 Task: Create Board Knowledge Sharing to Workspace Accounts Payable. Create Board Public Speaking Training to Workspace Accounts Payable. Create Board Sales Territory Mapping and Segmentation to Workspace Accounts Payable
Action: Mouse moved to (309, 64)
Screenshot: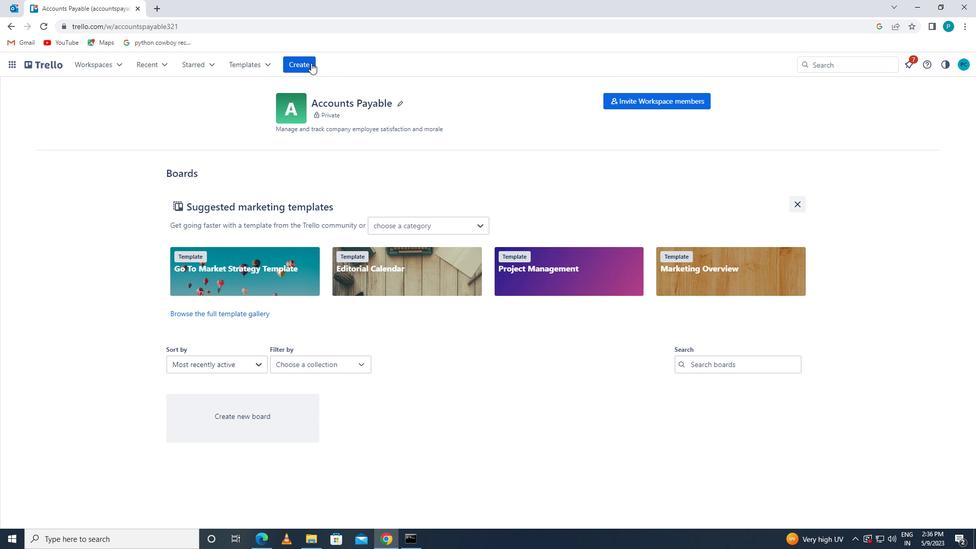 
Action: Mouse pressed left at (309, 64)
Screenshot: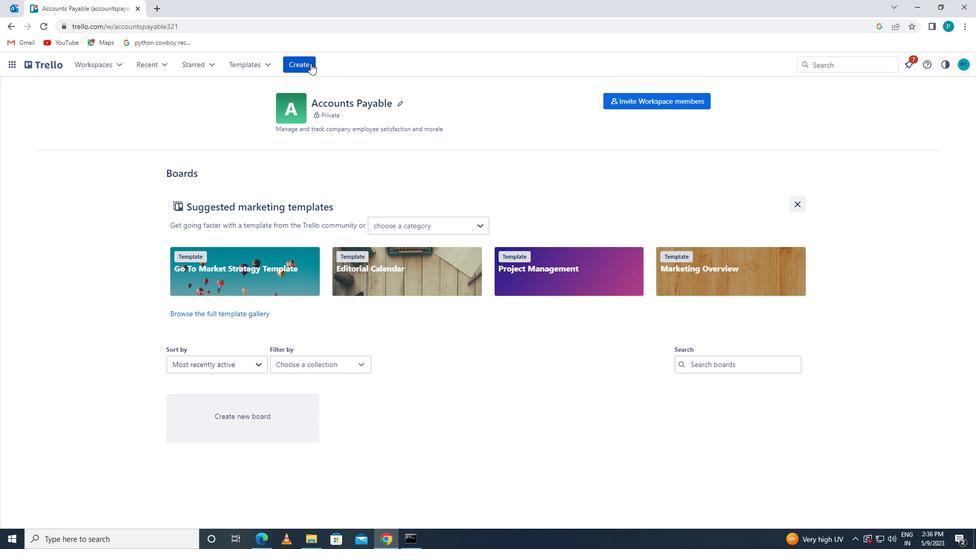 
Action: Mouse moved to (312, 91)
Screenshot: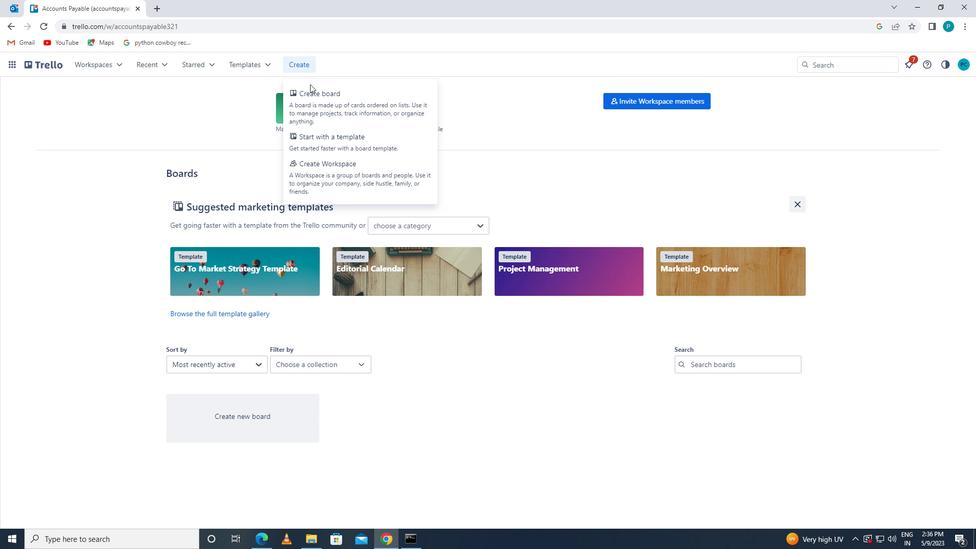 
Action: Mouse pressed left at (312, 91)
Screenshot: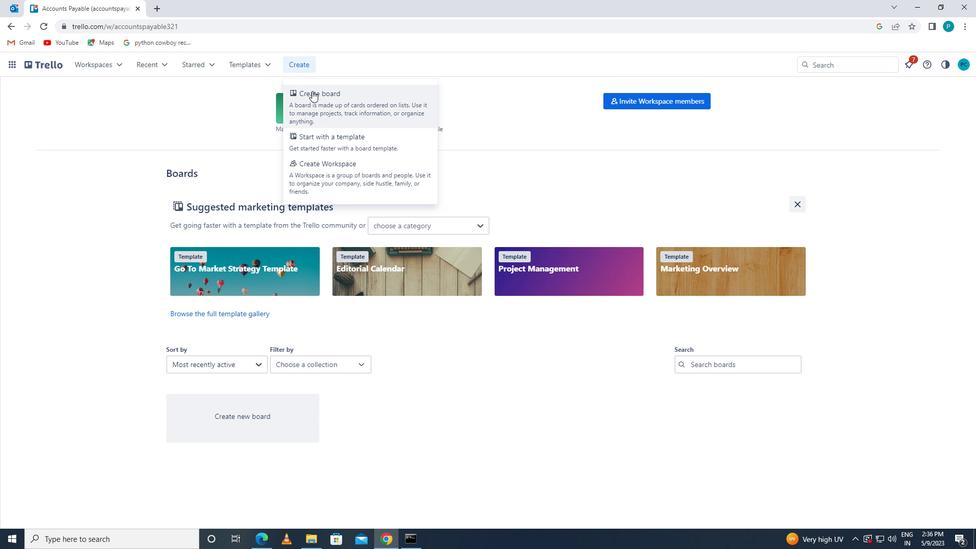 
Action: Mouse moved to (336, 256)
Screenshot: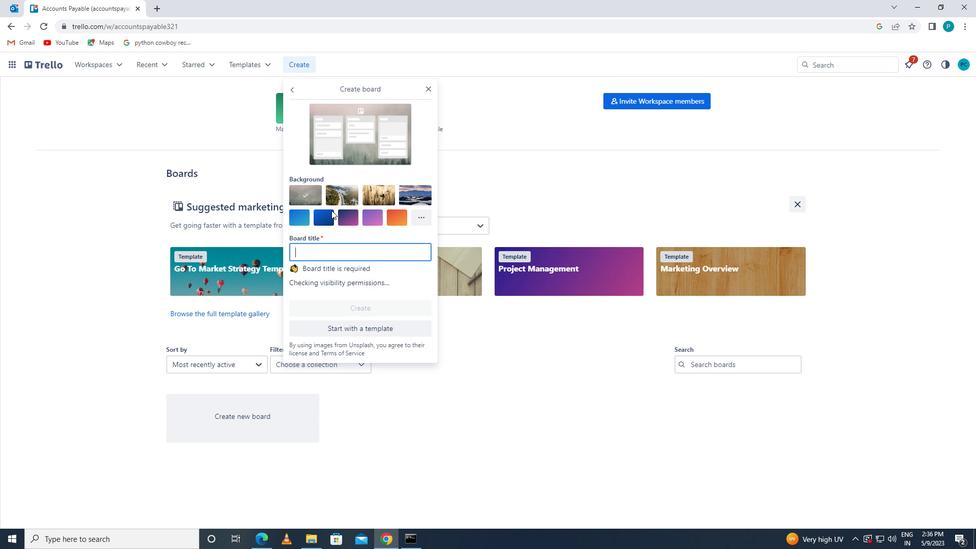 
Action: Mouse pressed left at (336, 256)
Screenshot: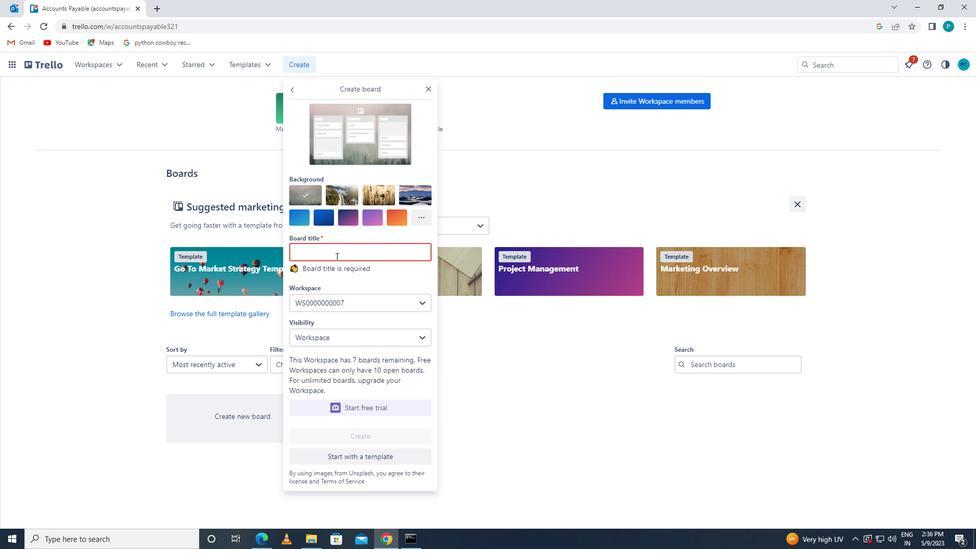 
Action: Mouse moved to (338, 265)
Screenshot: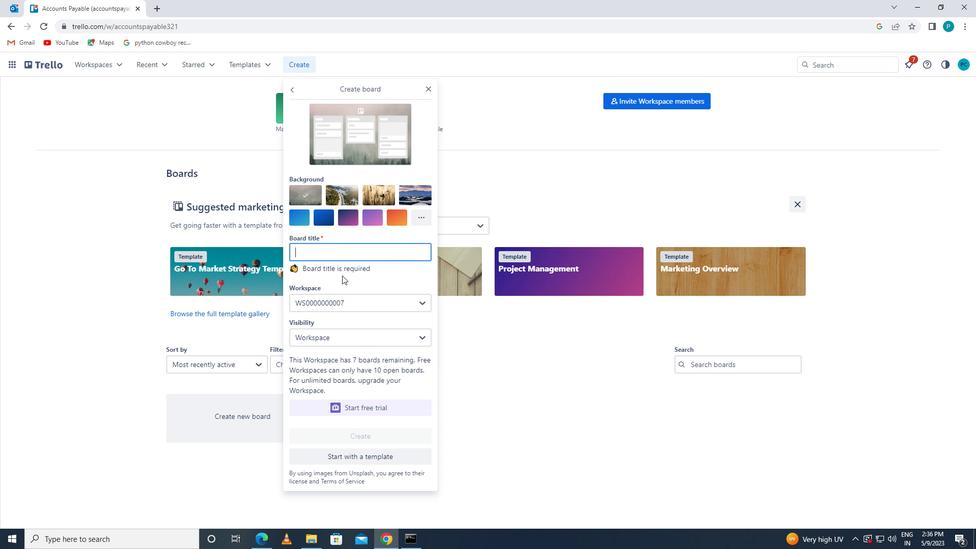 
Action: Key pressed <Key.caps_lock>k<Key.caps_lock>nowledge<Key.space><Key.caps_lock>s<Key.caps_lock>haring
Screenshot: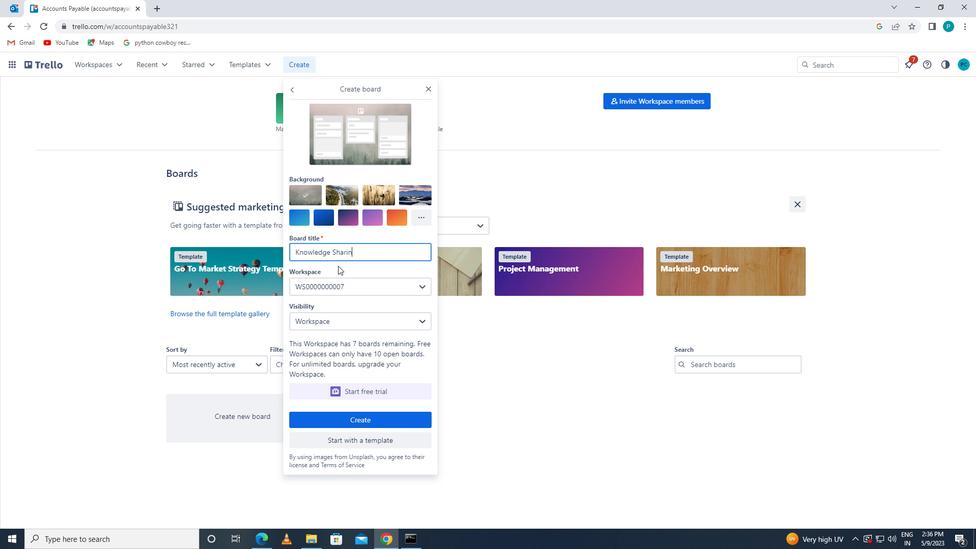 
Action: Mouse moved to (353, 283)
Screenshot: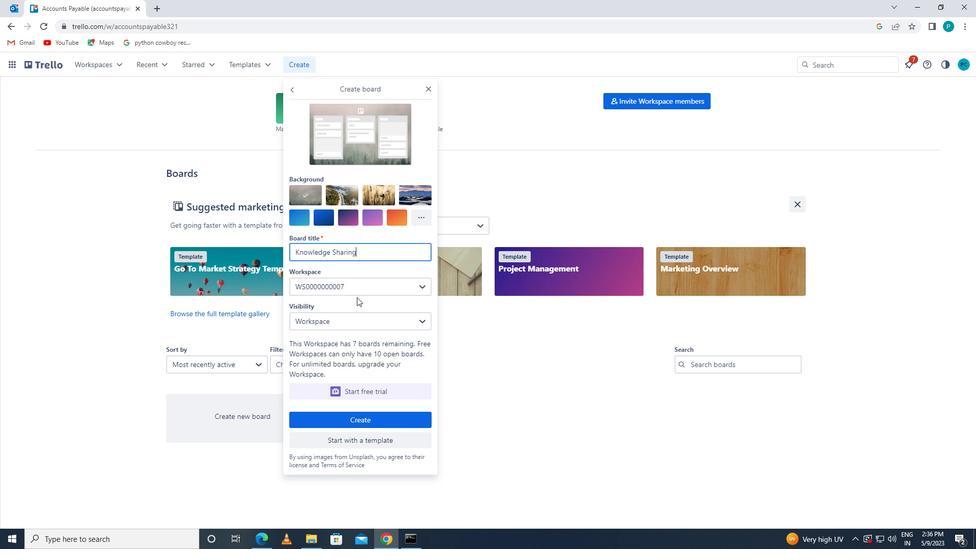 
Action: Mouse pressed left at (353, 283)
Screenshot: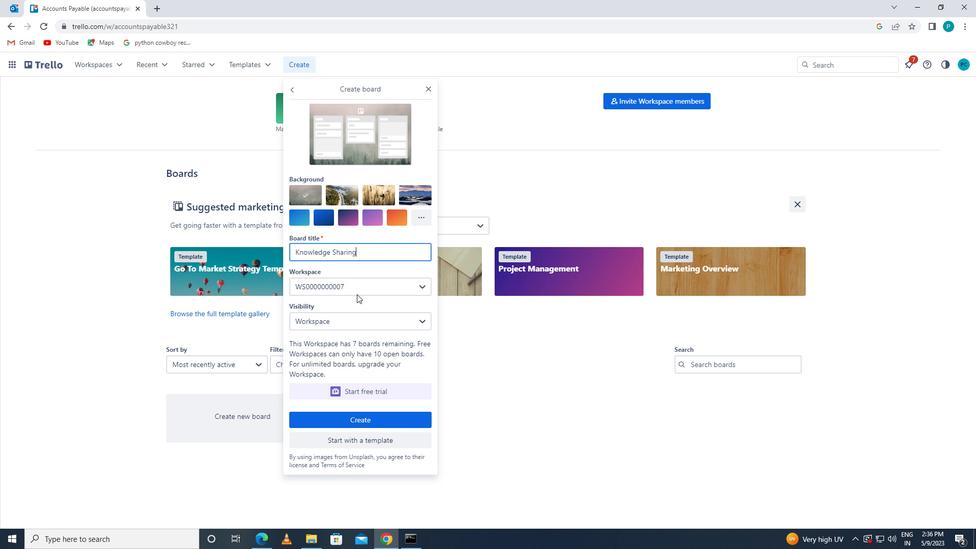 
Action: Mouse moved to (342, 314)
Screenshot: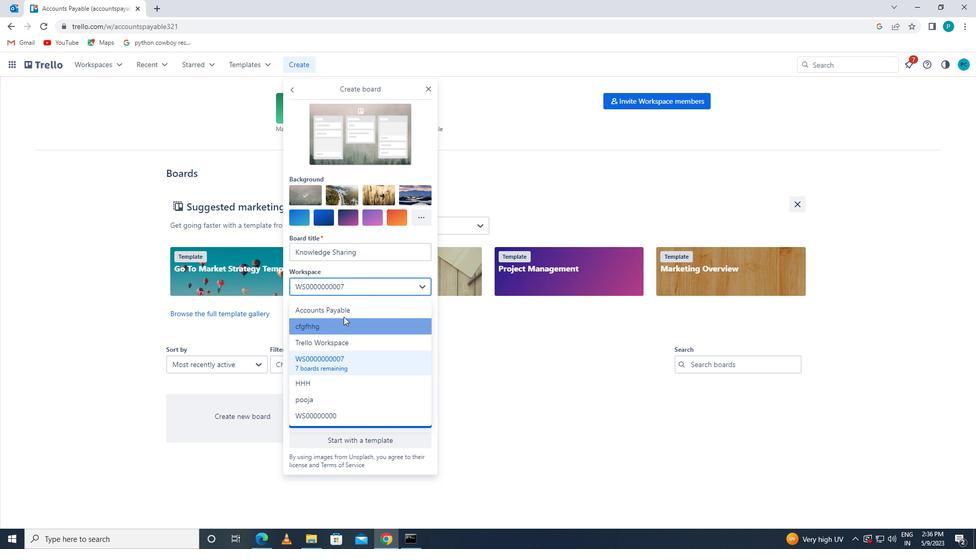 
Action: Mouse pressed left at (342, 314)
Screenshot: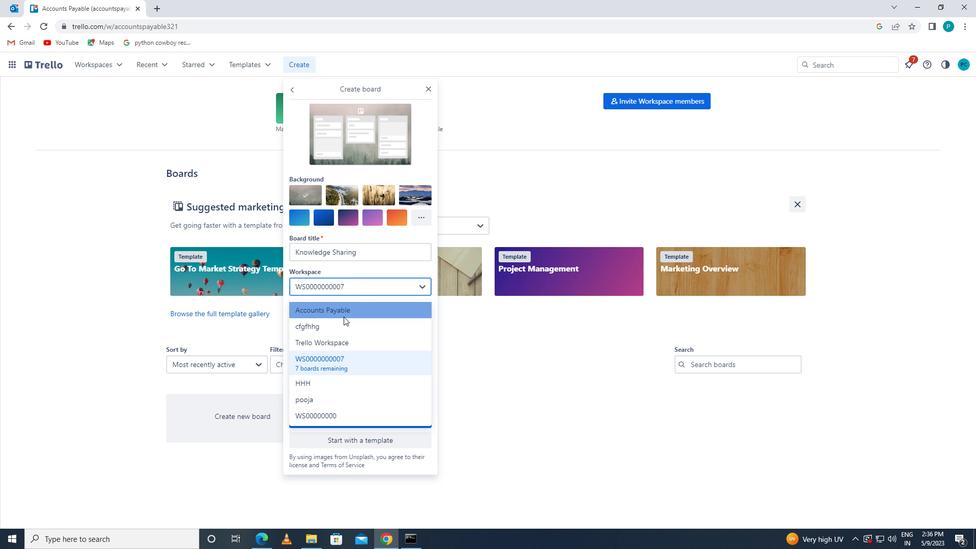 
Action: Mouse moved to (348, 350)
Screenshot: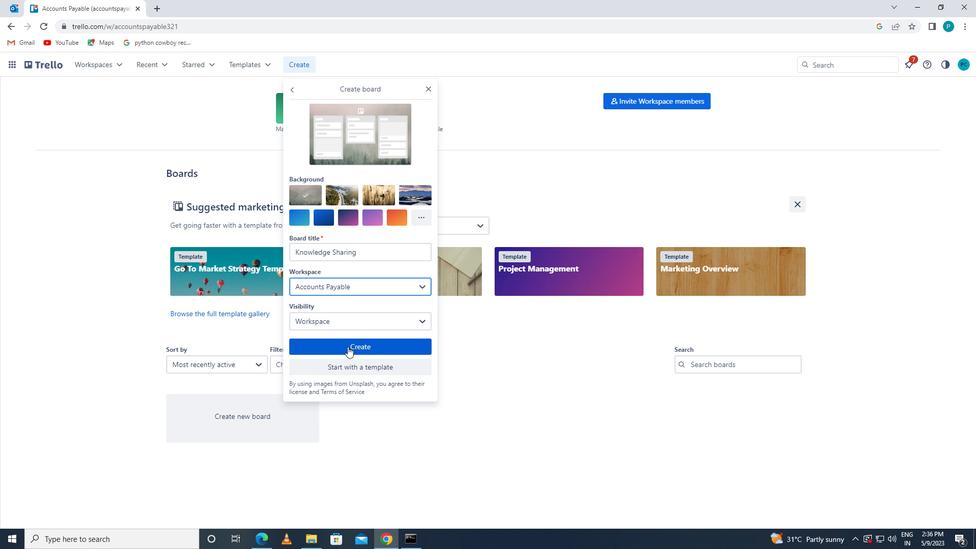 
Action: Mouse pressed left at (348, 350)
Screenshot: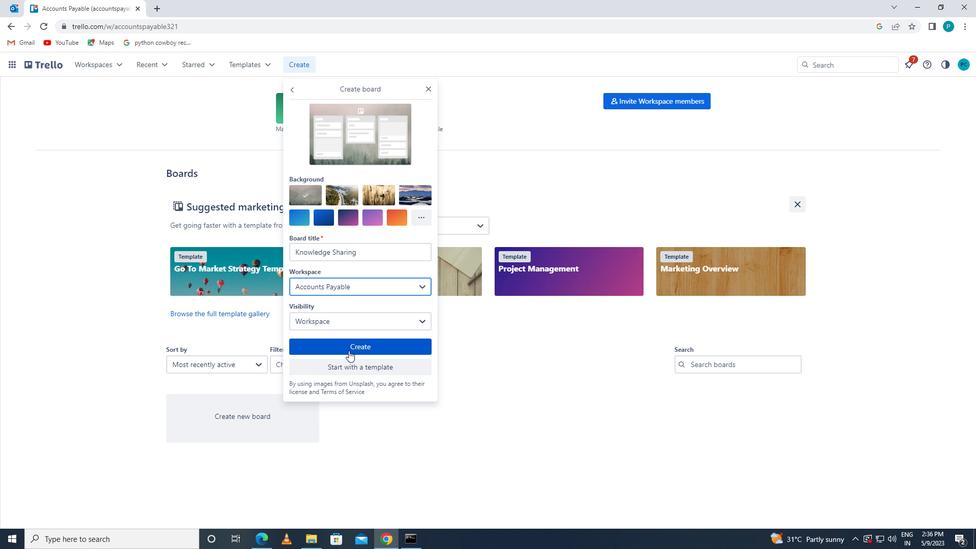 
Action: Mouse moved to (292, 61)
Screenshot: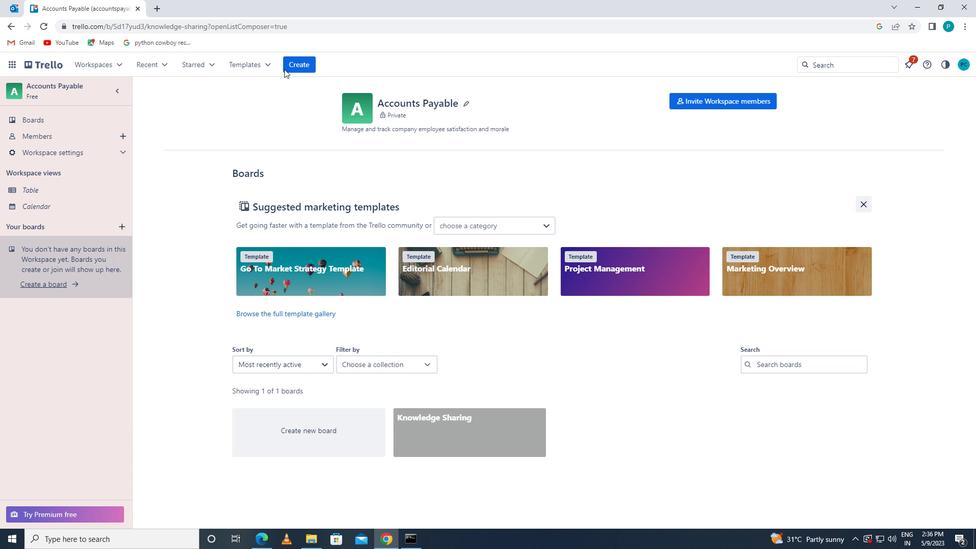 
Action: Mouse pressed left at (292, 61)
Screenshot: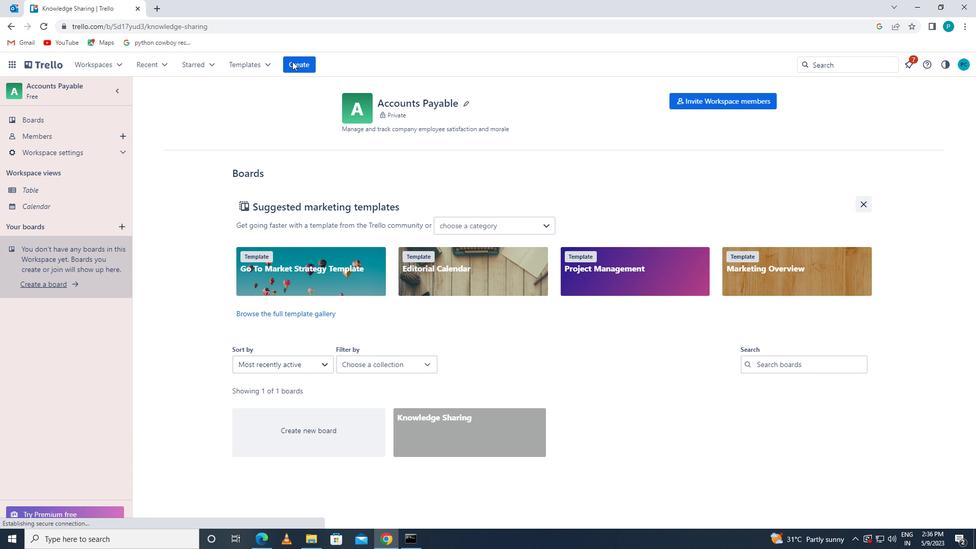 
Action: Mouse moved to (306, 92)
Screenshot: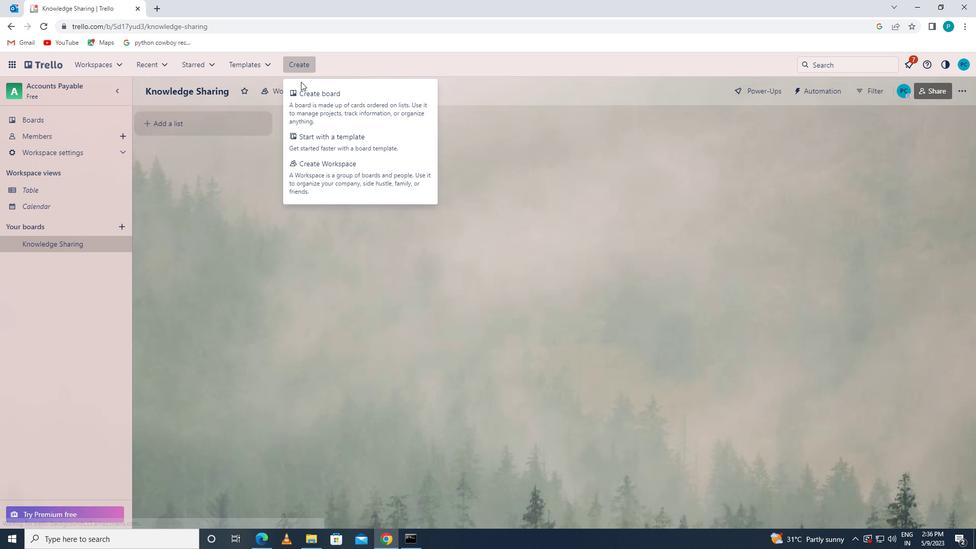 
Action: Mouse pressed left at (306, 92)
Screenshot: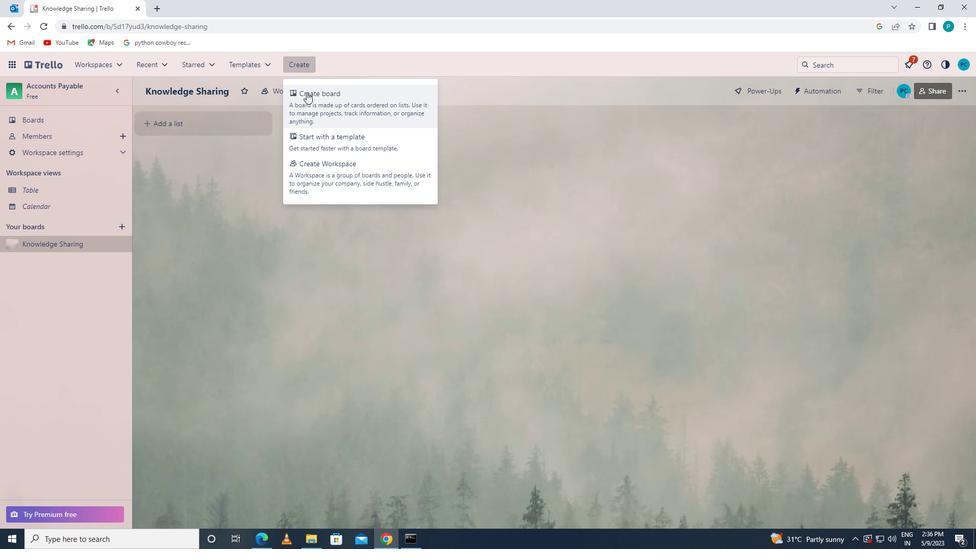 
Action: Mouse moved to (315, 246)
Screenshot: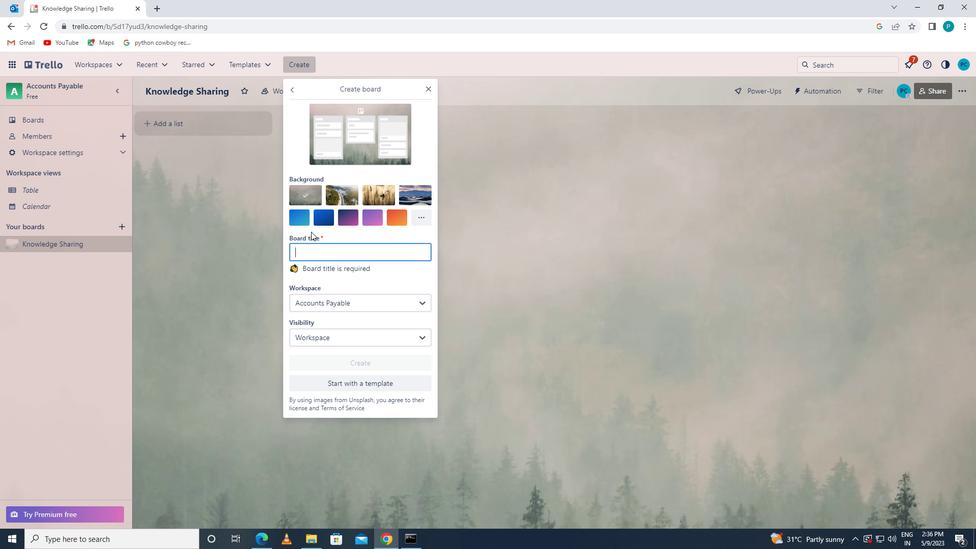 
Action: Mouse pressed left at (315, 246)
Screenshot: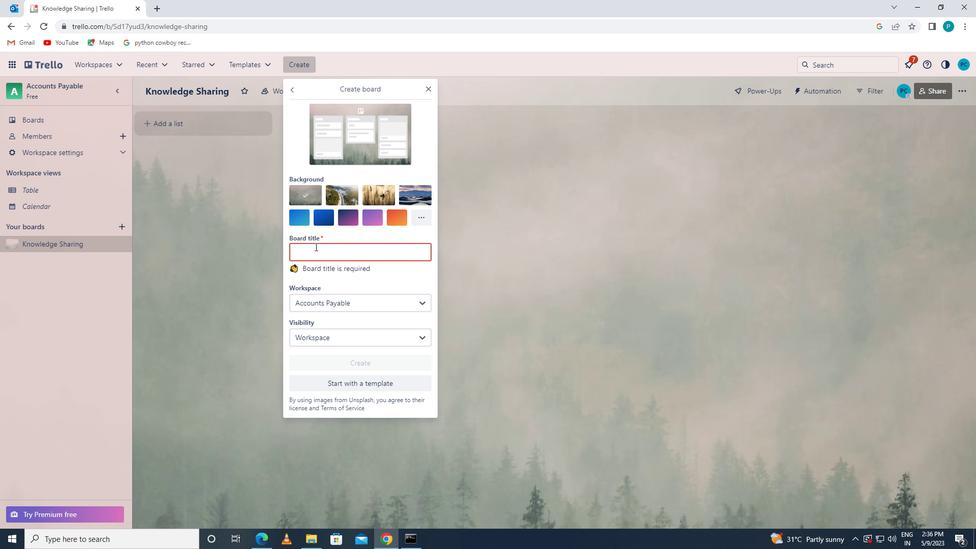 
Action: Key pressed <Key.caps_lock>p<Key.caps_lock>ublic<Key.space><Key.caps_lock>s<Key.caps_lock>peaking
Screenshot: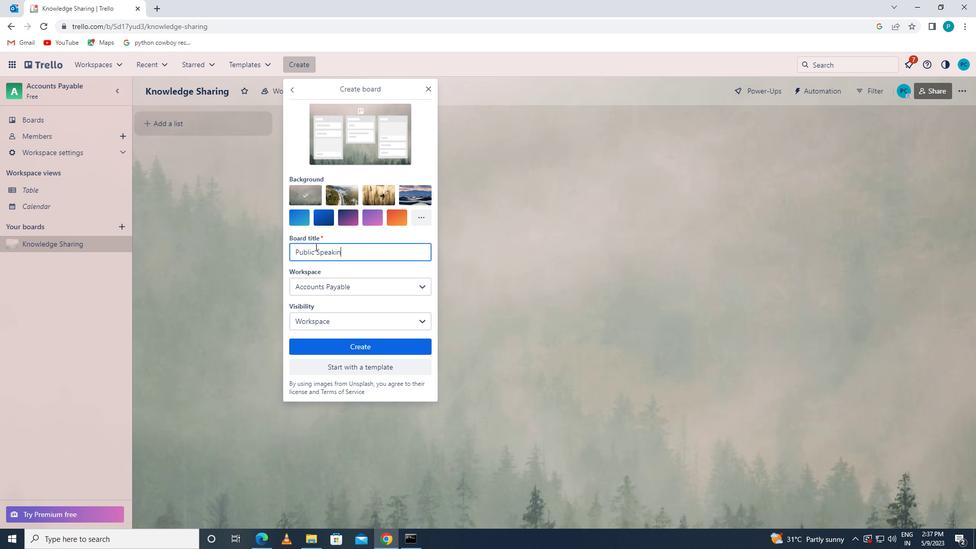 
Action: Mouse moved to (397, 246)
Screenshot: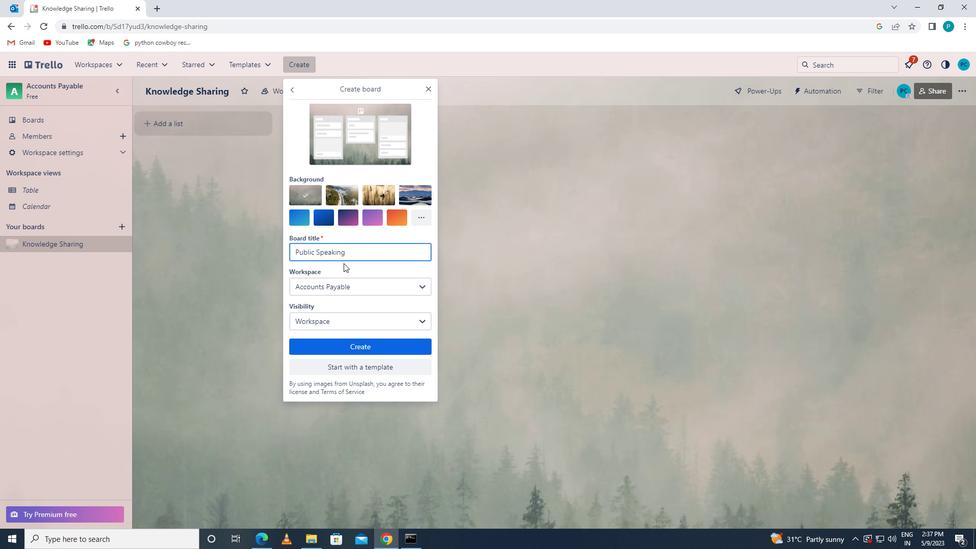 
Action: Key pressed <Key.space><Key.caps_lock>t<Key.caps_lock>raining
Screenshot: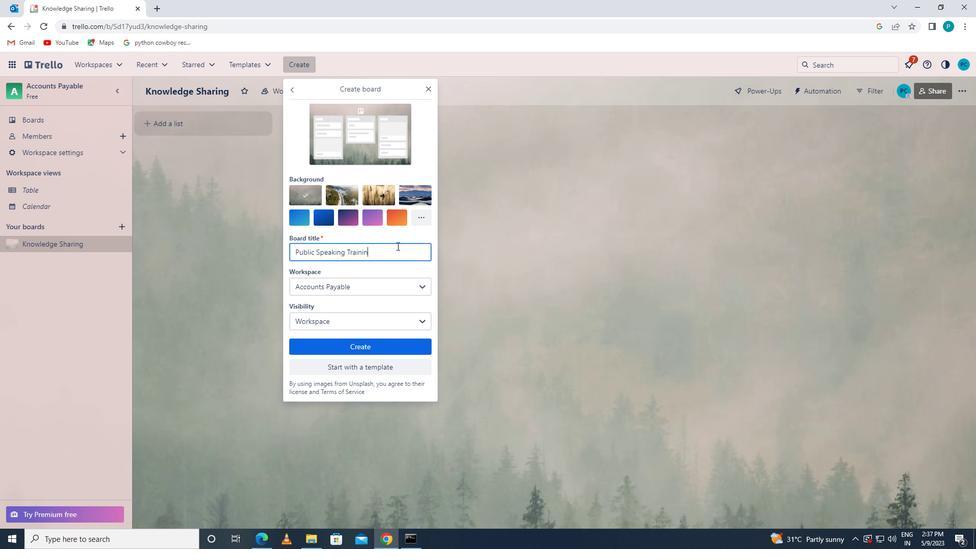 
Action: Mouse moved to (392, 288)
Screenshot: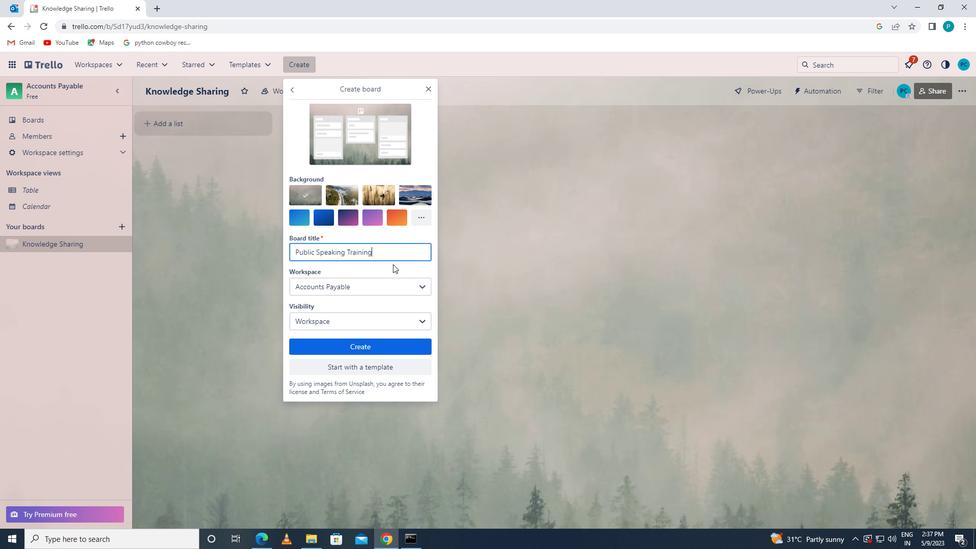 
Action: Mouse pressed left at (392, 288)
Screenshot: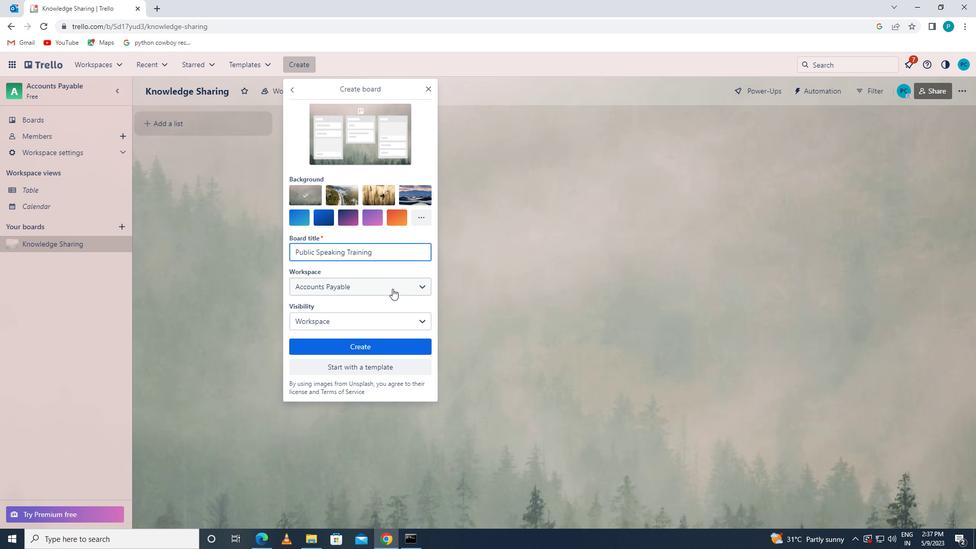 
Action: Mouse moved to (396, 315)
Screenshot: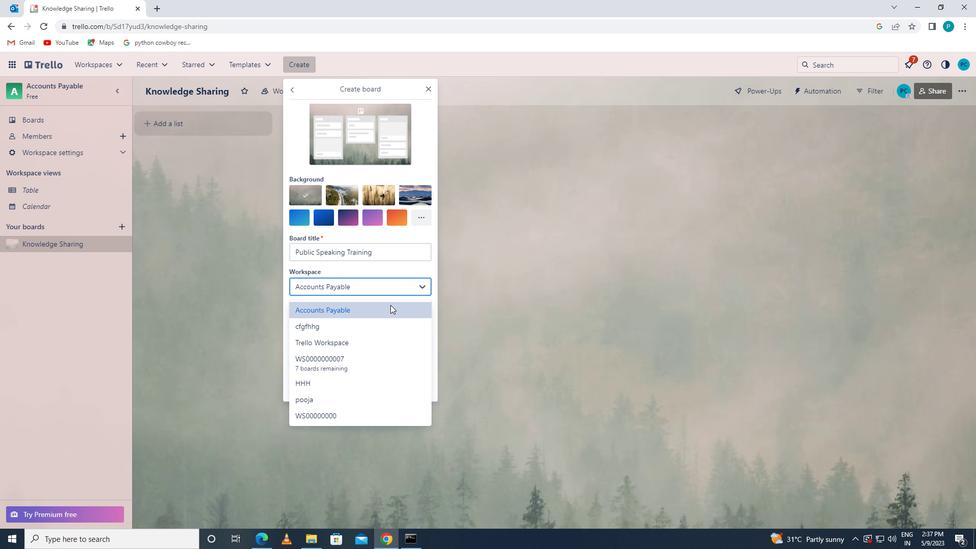 
Action: Mouse pressed left at (396, 315)
Screenshot: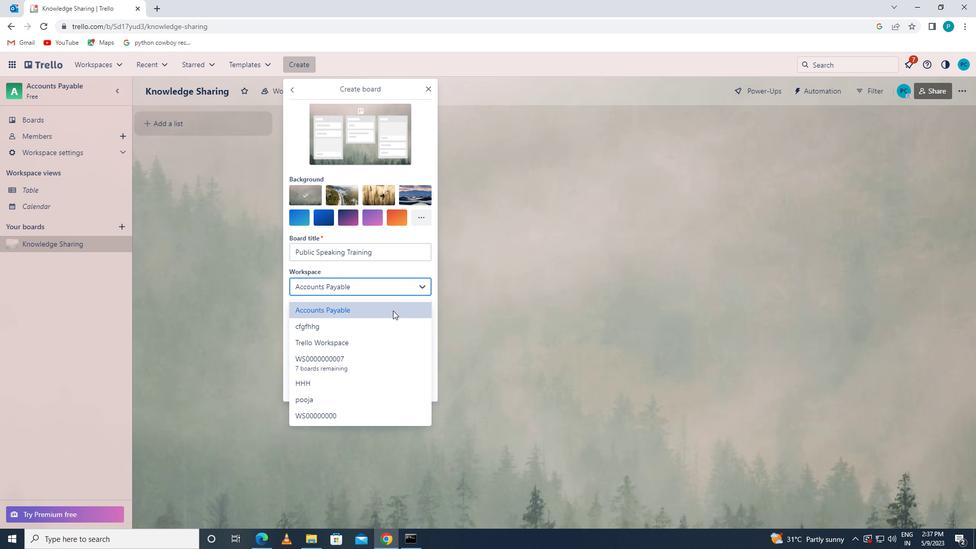 
Action: Mouse moved to (373, 342)
Screenshot: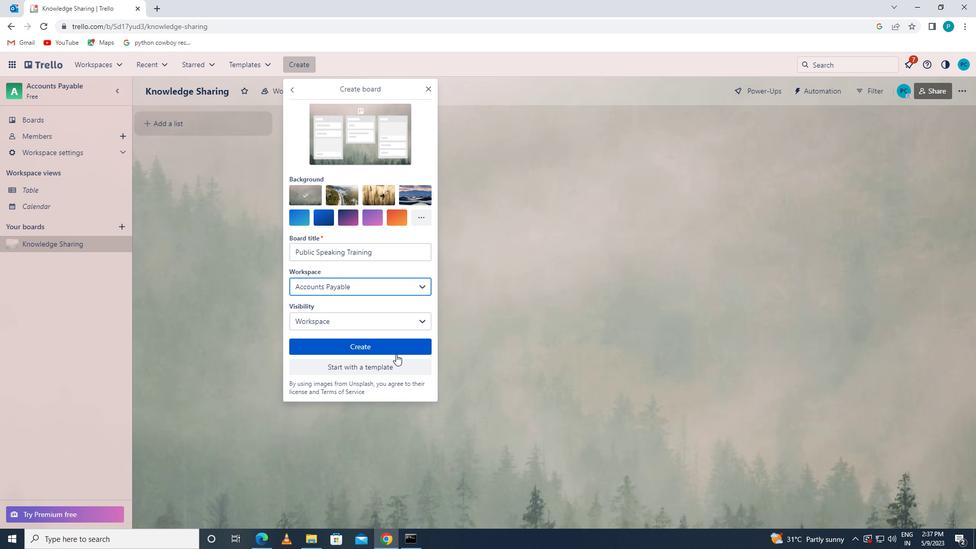 
Action: Mouse pressed left at (373, 342)
Screenshot: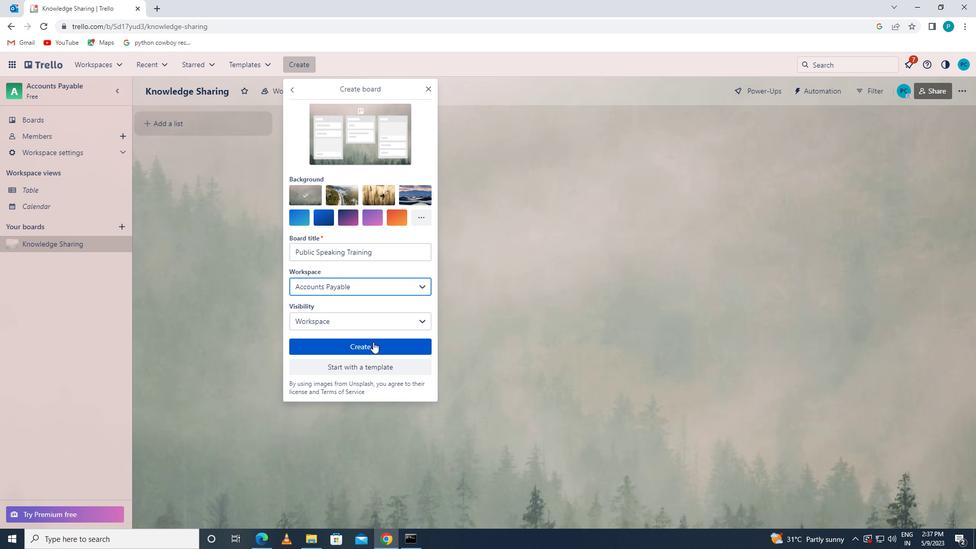 
Action: Mouse moved to (306, 63)
Screenshot: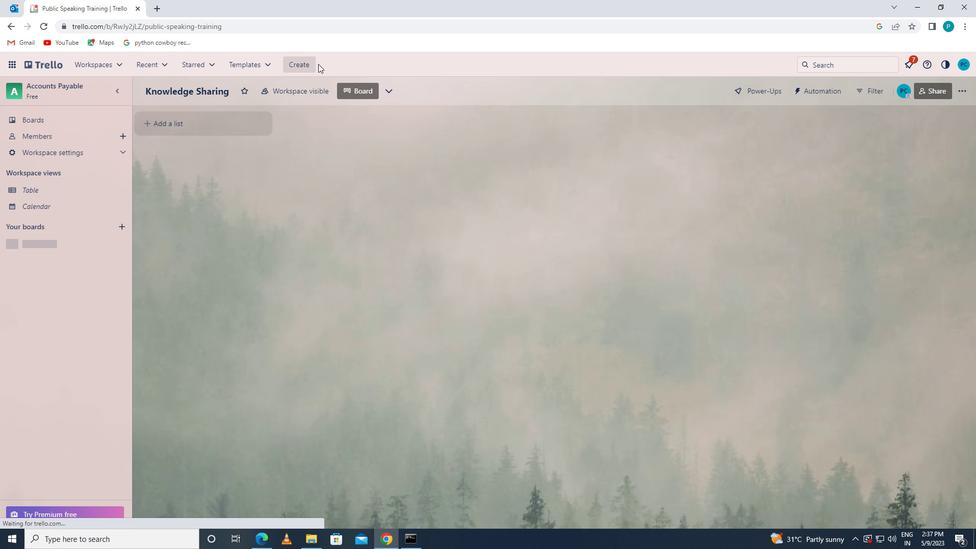 
Action: Mouse pressed left at (306, 63)
Screenshot: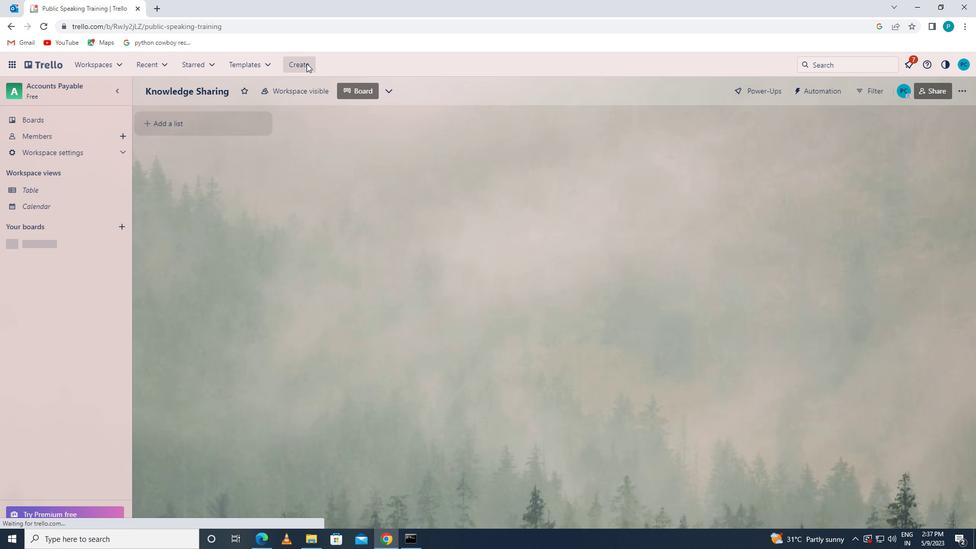 
Action: Mouse moved to (313, 96)
Screenshot: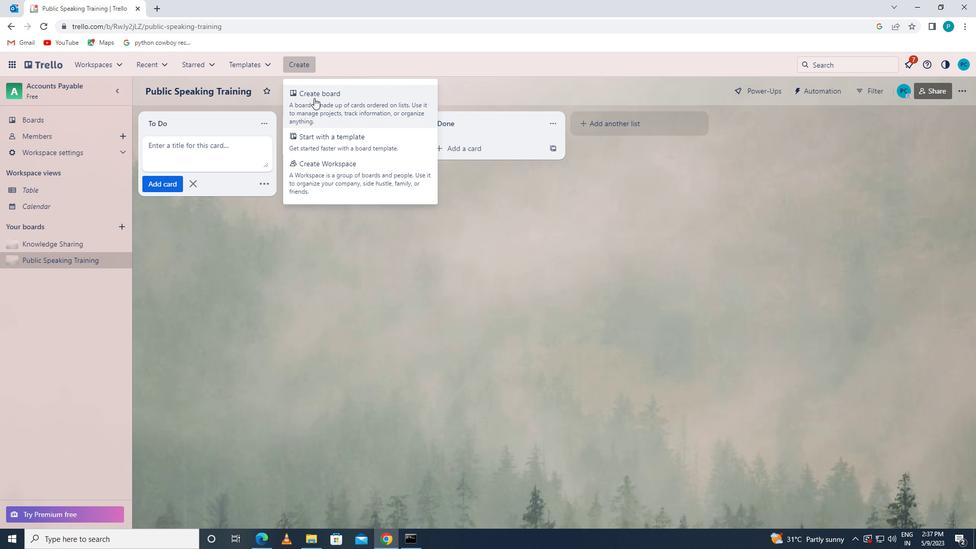 
Action: Mouse pressed left at (313, 96)
Screenshot: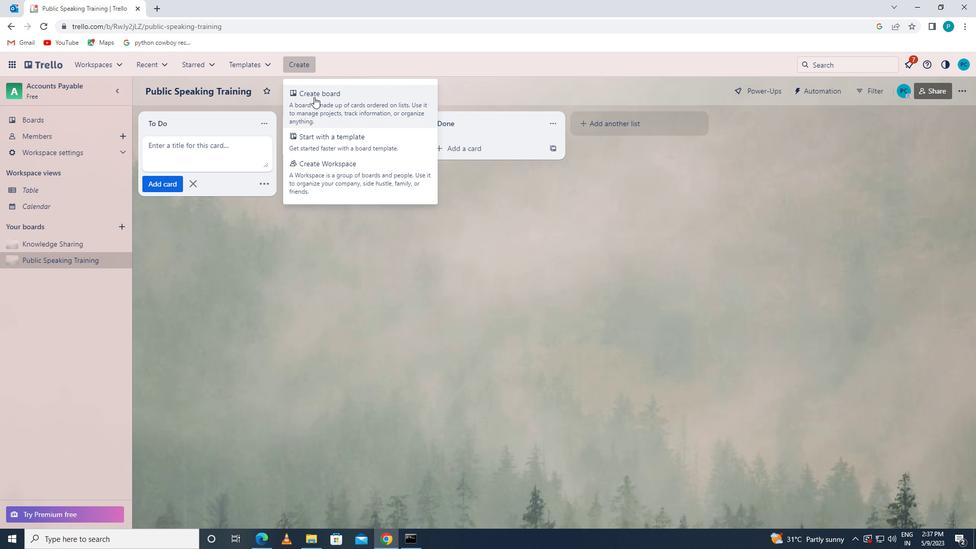 
Action: Mouse moved to (353, 256)
Screenshot: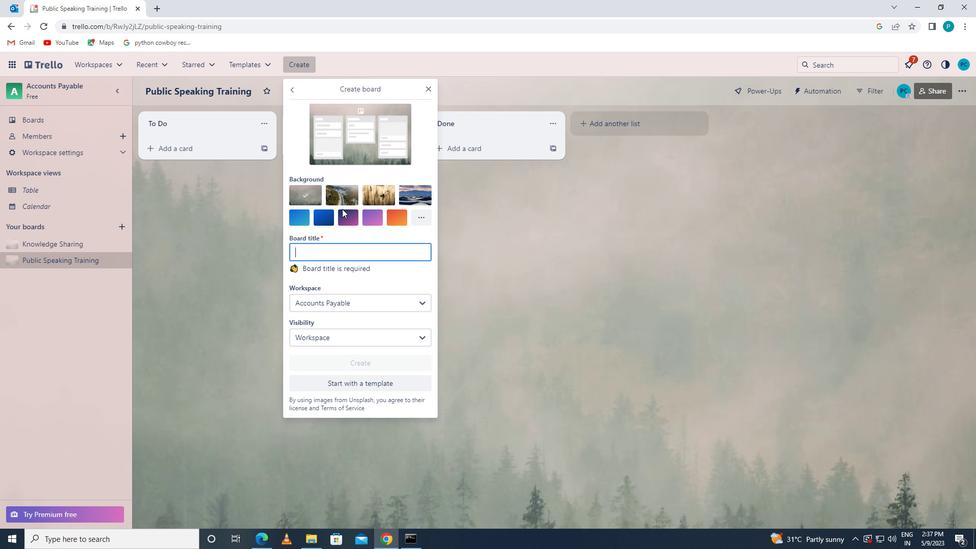 
Action: Mouse pressed left at (353, 256)
Screenshot: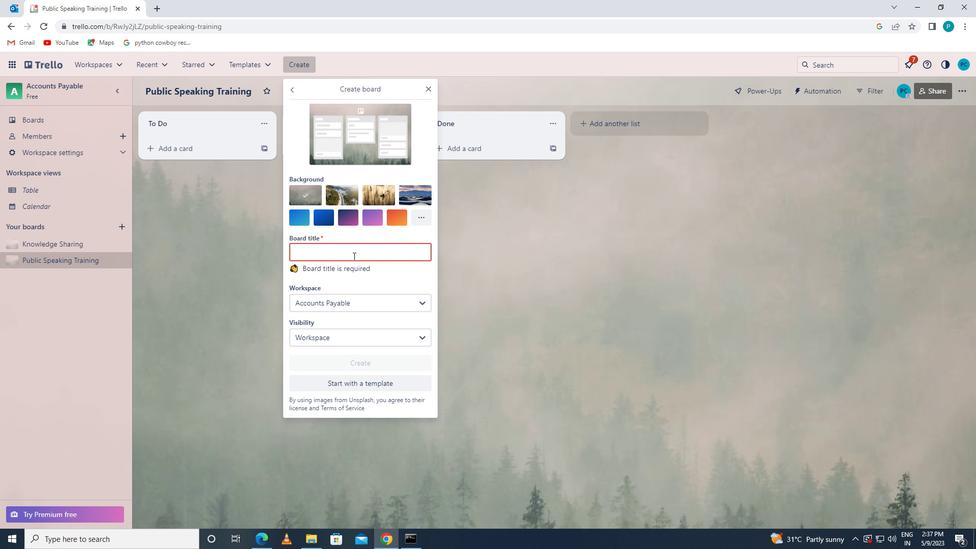 
Action: Mouse moved to (358, 273)
Screenshot: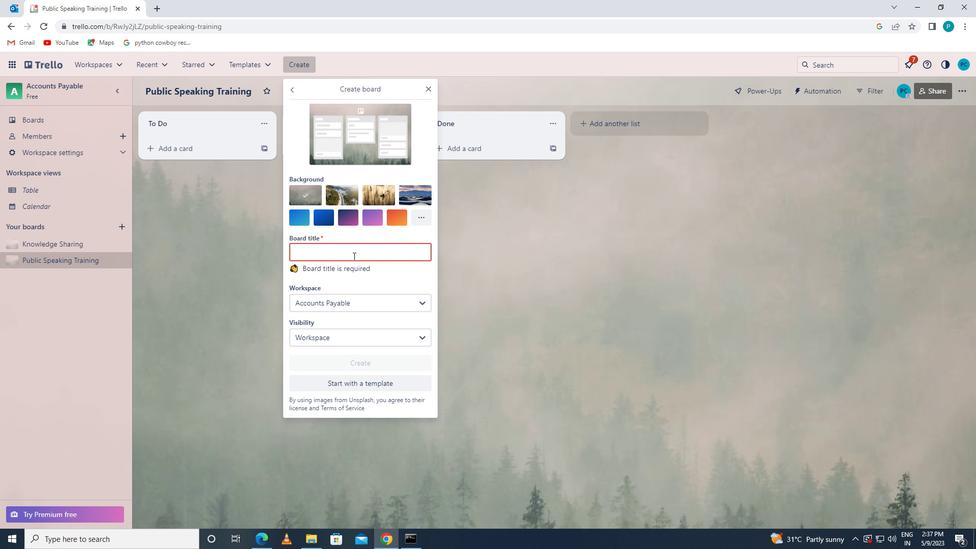 
Action: Key pressed <Key.caps_lock>s<Key.caps_lock>ales<Key.space><Key.caps_lock>t<Key.caps_lock>erritory<Key.space><Key.caps_lock>m<Key.caps_lock>apping<Key.space>and<Key.space><Key.caps_lock>s<Key.caps_lock>egmentation
Screenshot: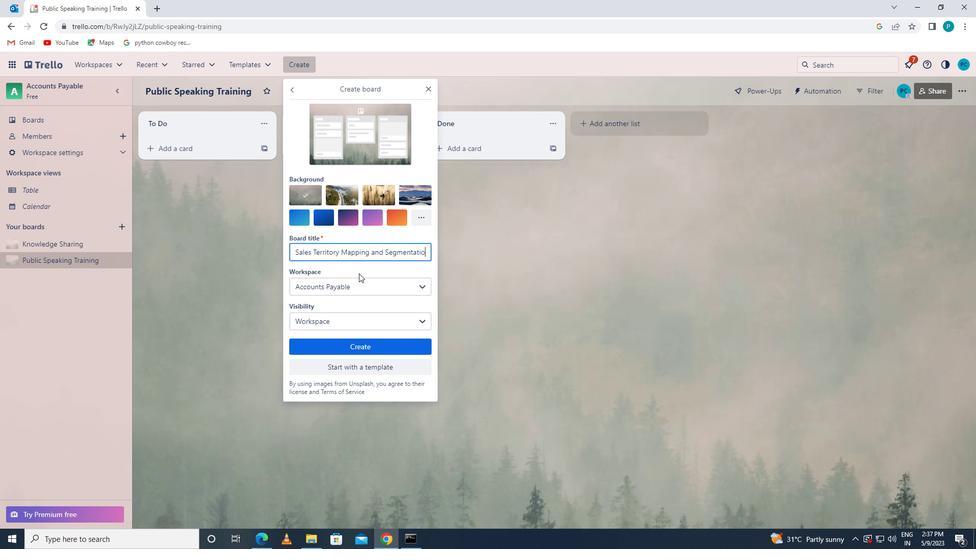 
Action: Mouse moved to (357, 289)
Screenshot: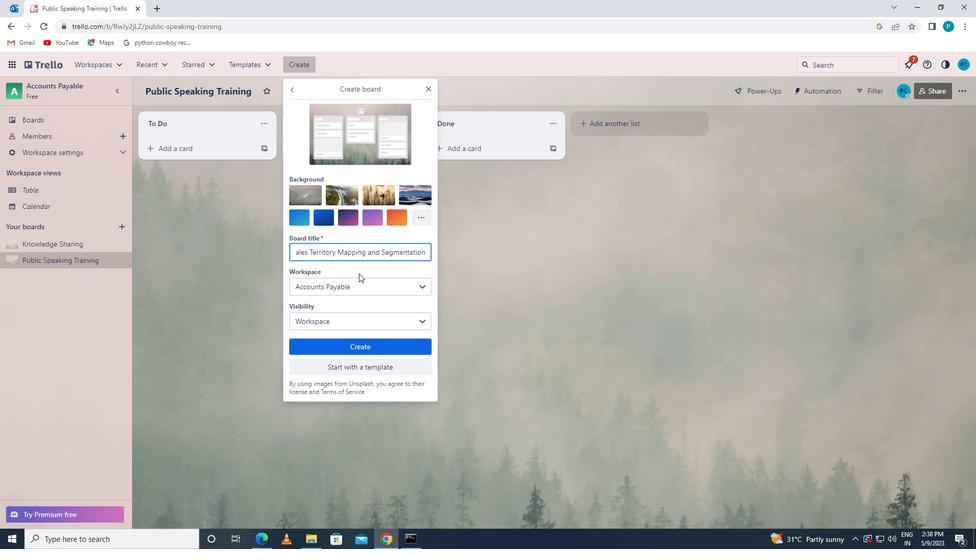 
Action: Mouse pressed left at (357, 289)
Screenshot: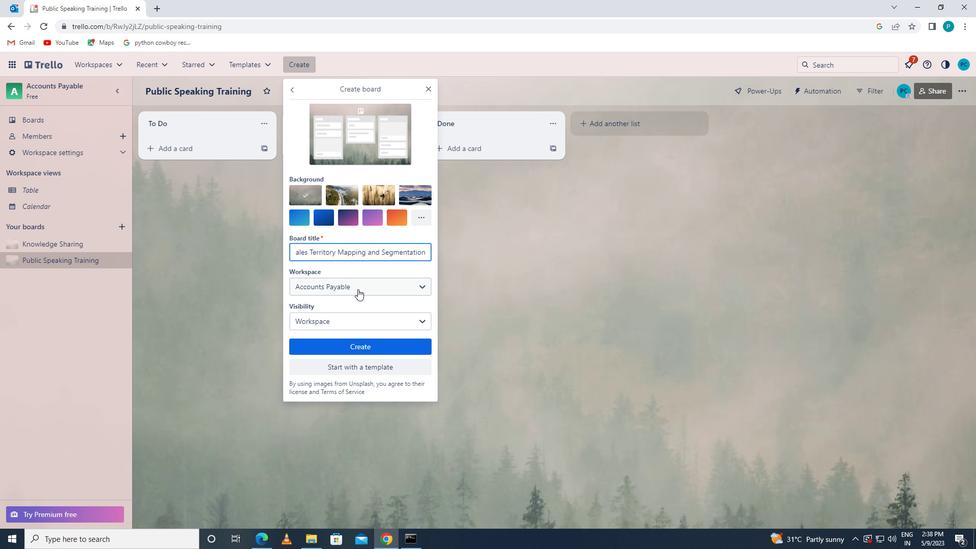 
Action: Mouse moved to (355, 310)
Screenshot: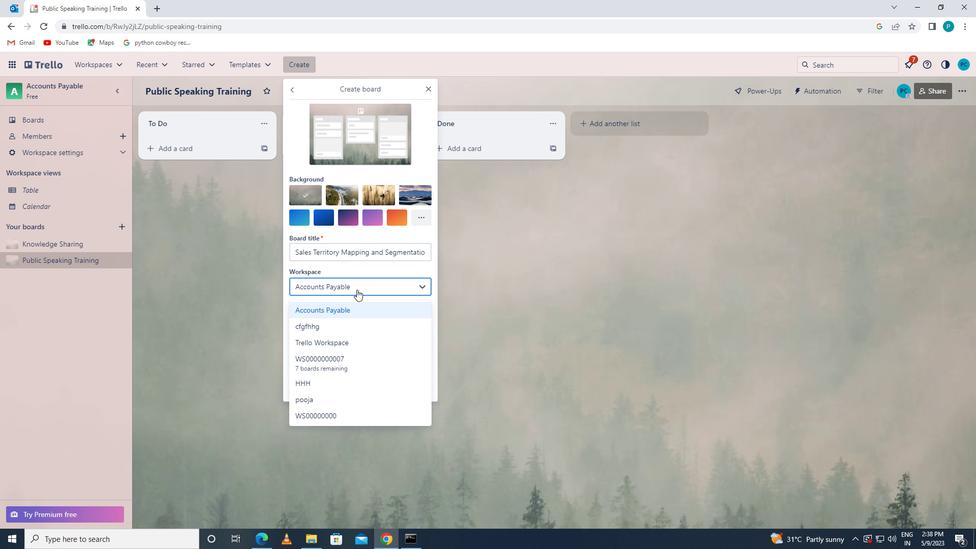 
Action: Mouse pressed left at (355, 310)
Screenshot: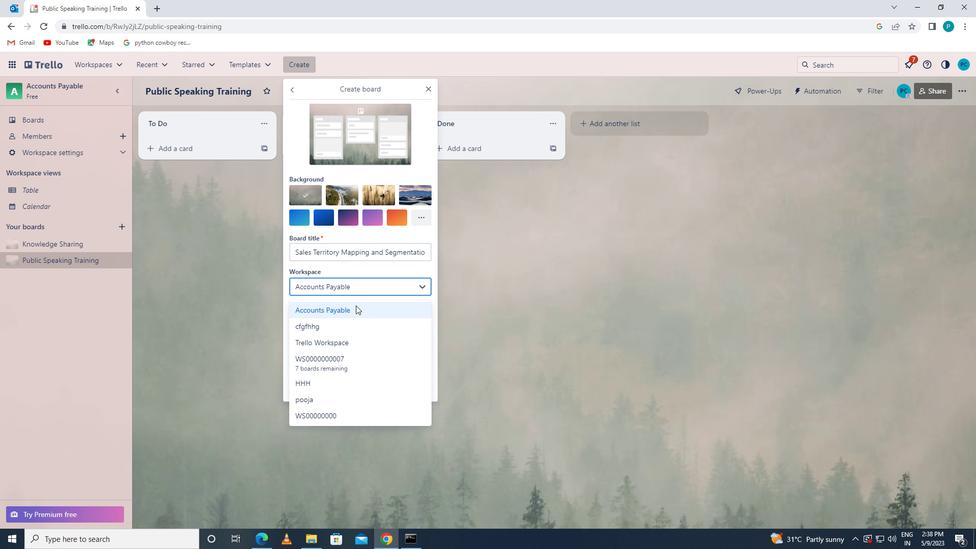 
Action: Mouse moved to (346, 348)
Screenshot: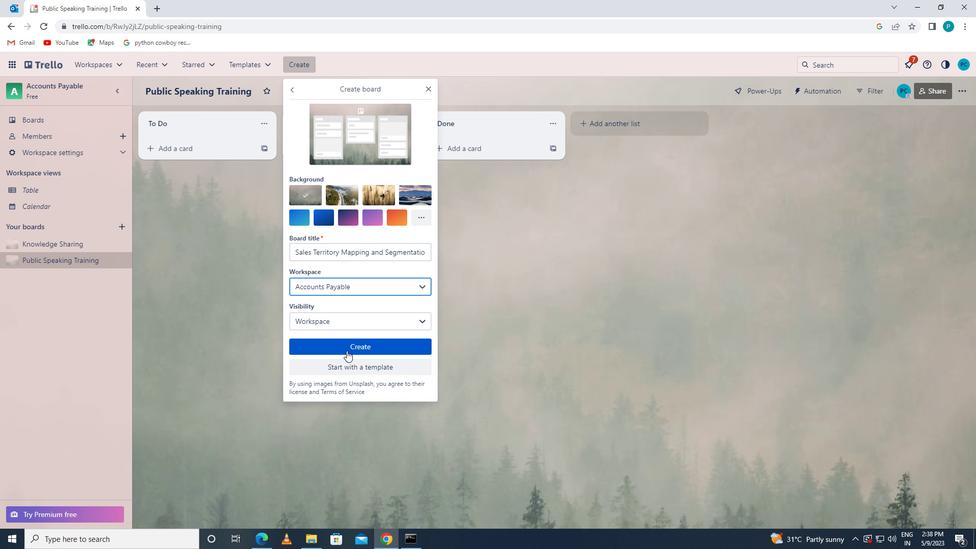
Action: Mouse pressed left at (346, 348)
Screenshot: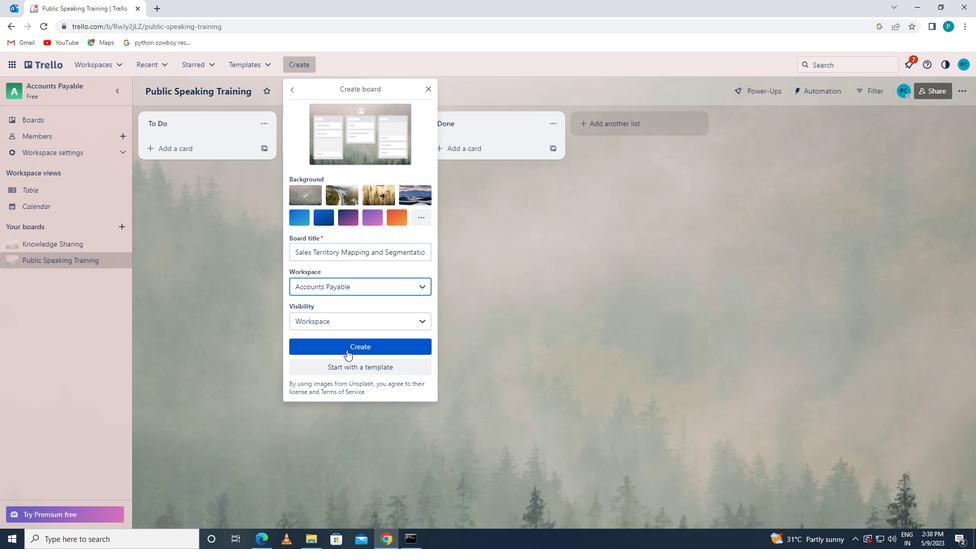 
Action: Mouse moved to (346, 348)
Screenshot: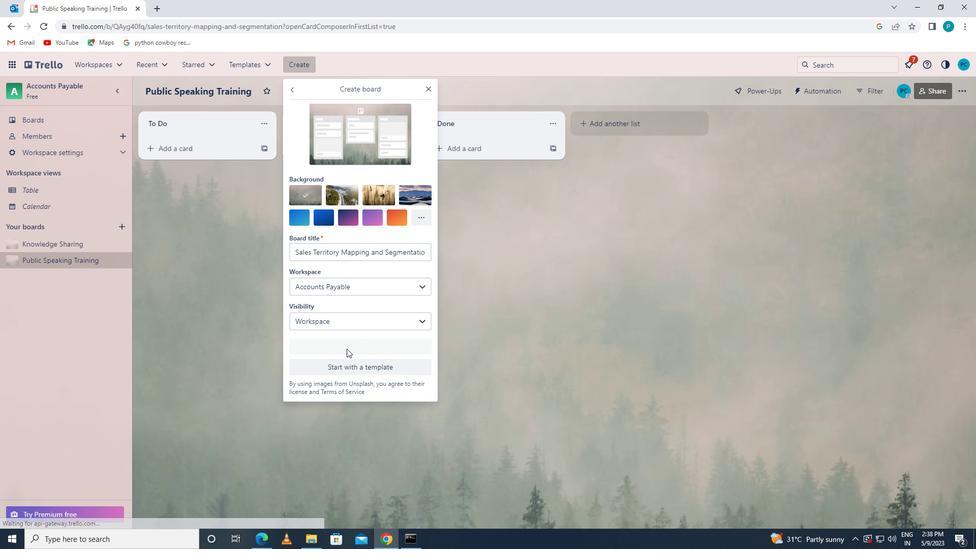 
